 Task: Show Services Preferences Button
Action: Mouse pressed left at (169, 217)
Screenshot: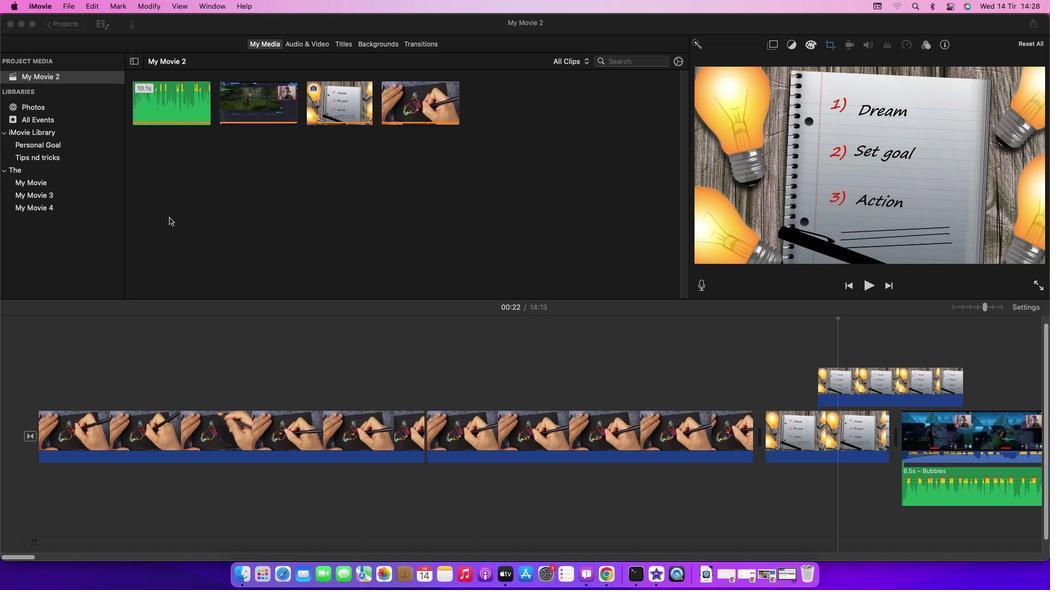 
Action: Mouse moved to (38, 8)
Screenshot: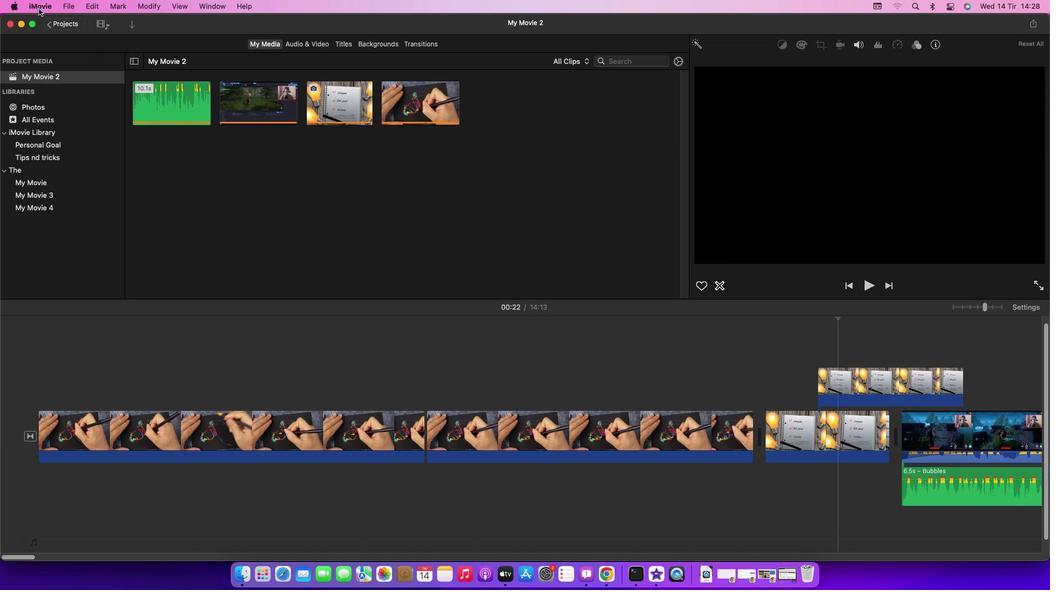 
Action: Mouse pressed left at (38, 8)
Screenshot: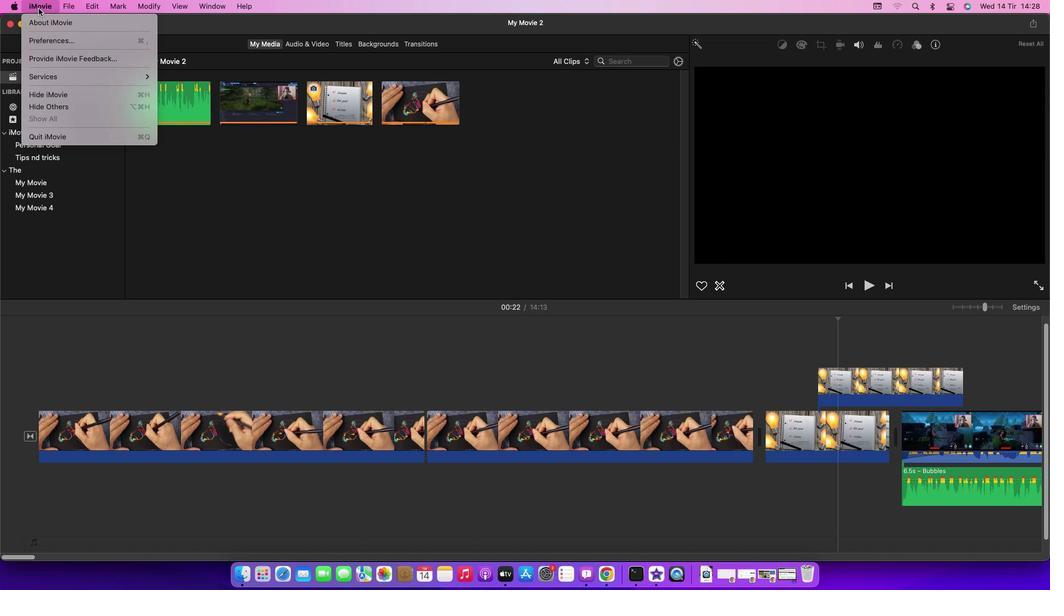 
Action: Mouse moved to (203, 98)
Screenshot: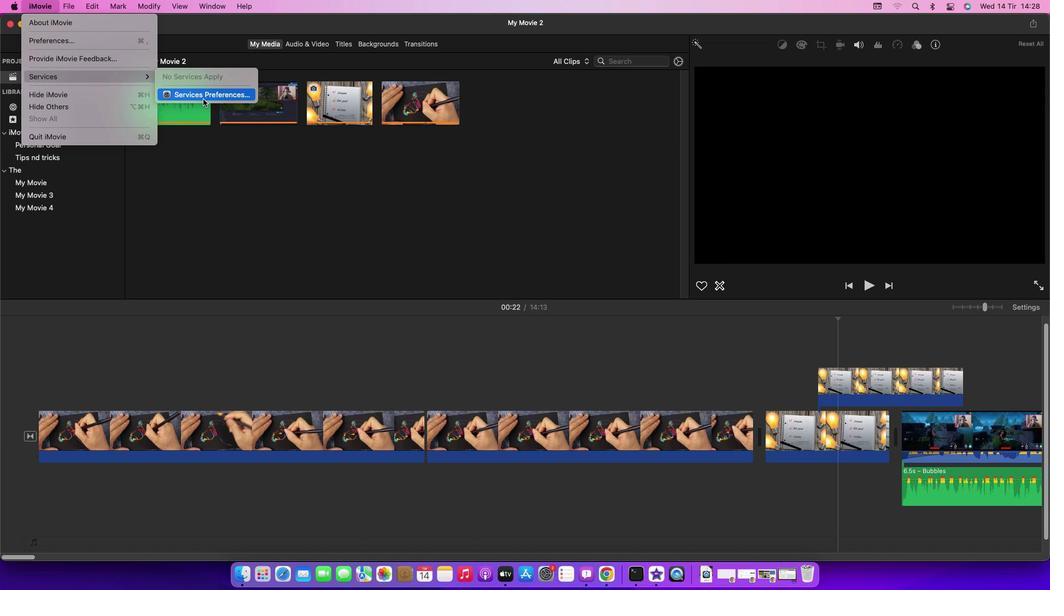 
